 Task: Create Issue Issue0000000376 in Backlog  in Scrum Project Project0000000076 in Jira. Create Issue Issue0000000377 in Backlog  in Scrum Project Project0000000076 in Jira. Create Issue Issue0000000378 in Backlog  in Scrum Project Project0000000076 in Jira. Create Issue Issue0000000379 in Backlog  in Scrum Project Project0000000076 in Jira. Create Issue Issue0000000380 in Backlog  in Scrum Project Project0000000076 in Jira
Action: Mouse moved to (257, 77)
Screenshot: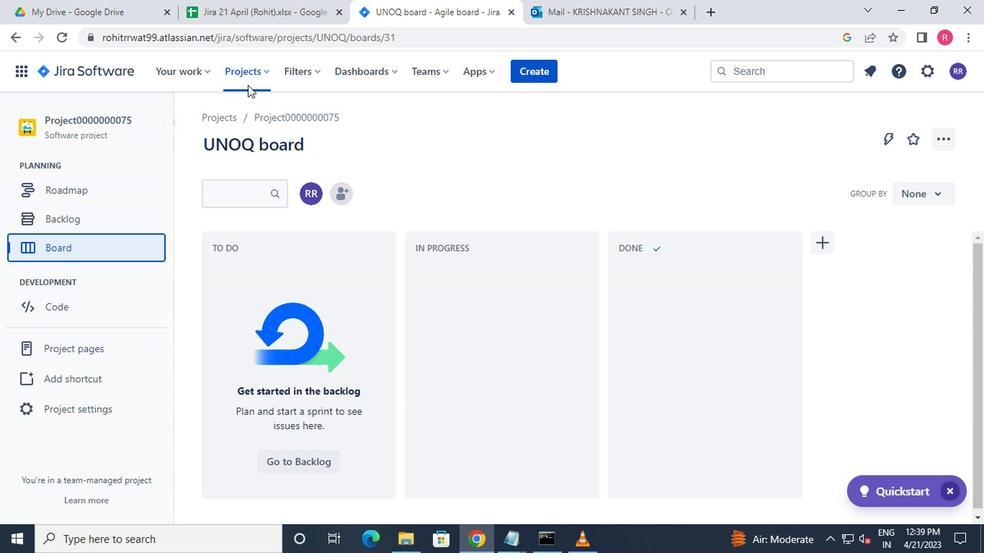 
Action: Mouse pressed left at (257, 77)
Screenshot: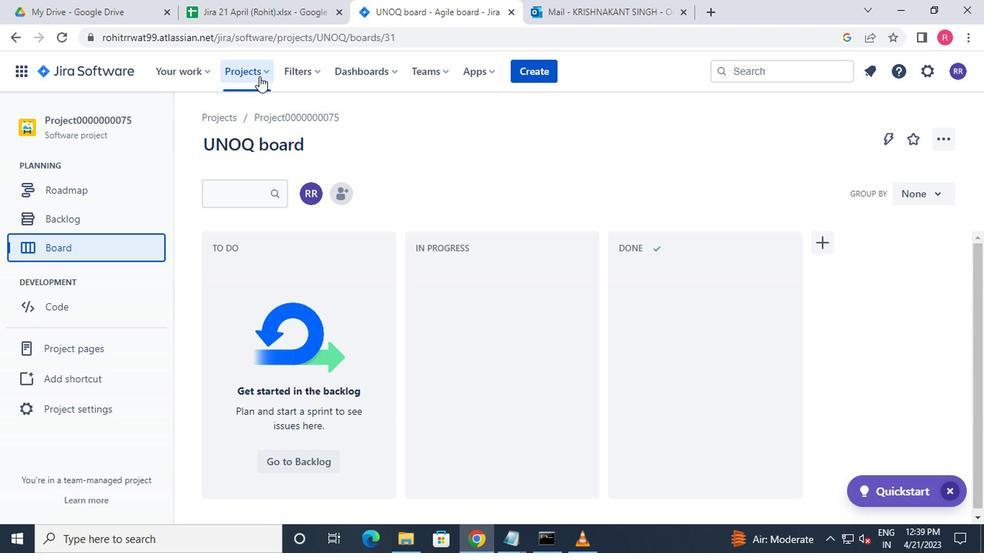 
Action: Mouse moved to (296, 181)
Screenshot: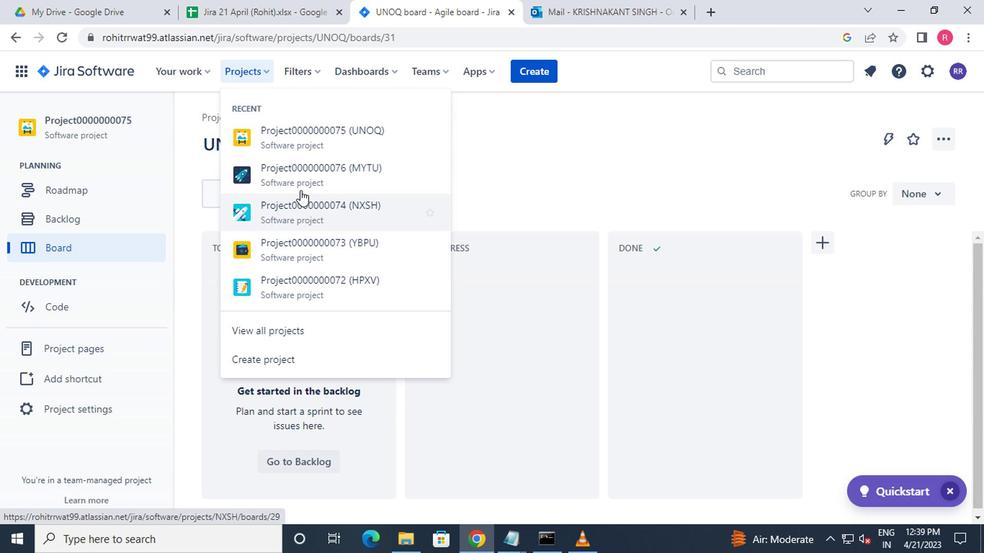 
Action: Mouse pressed left at (296, 181)
Screenshot: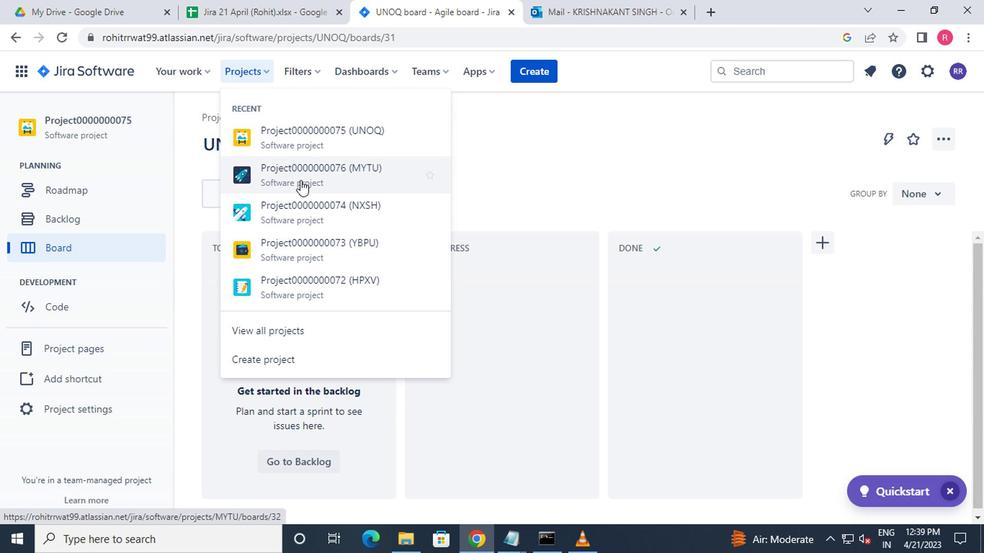 
Action: Mouse moved to (97, 222)
Screenshot: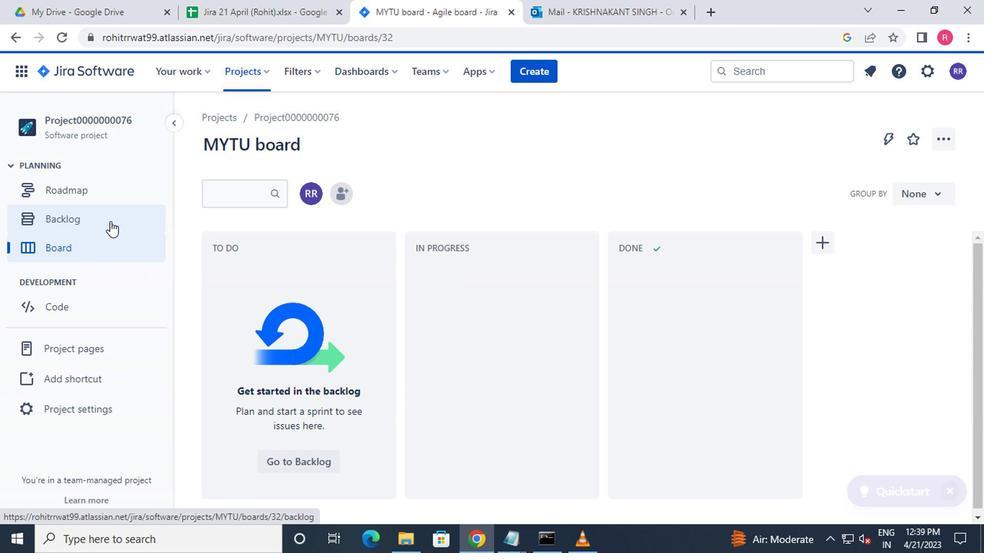 
Action: Mouse pressed left at (97, 222)
Screenshot: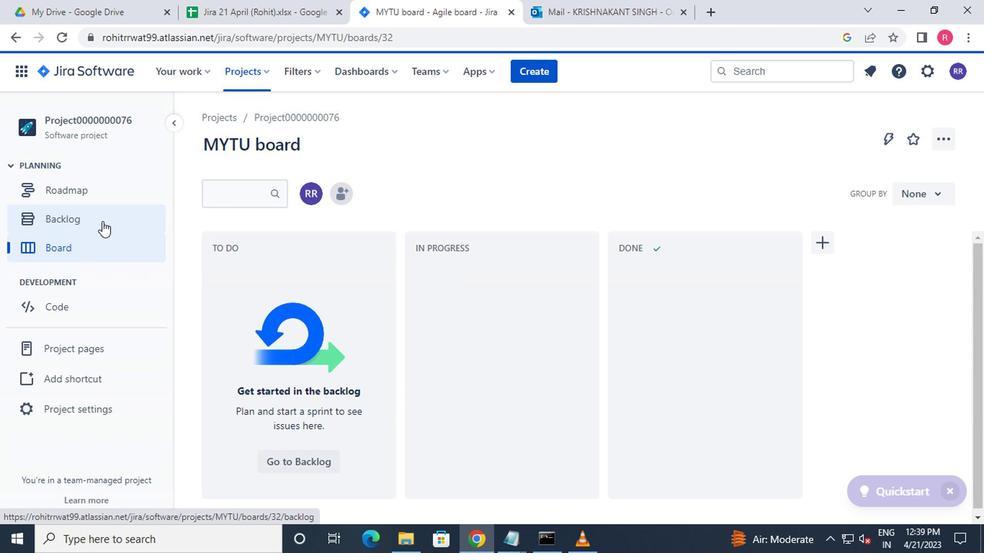 
Action: Mouse moved to (139, 282)
Screenshot: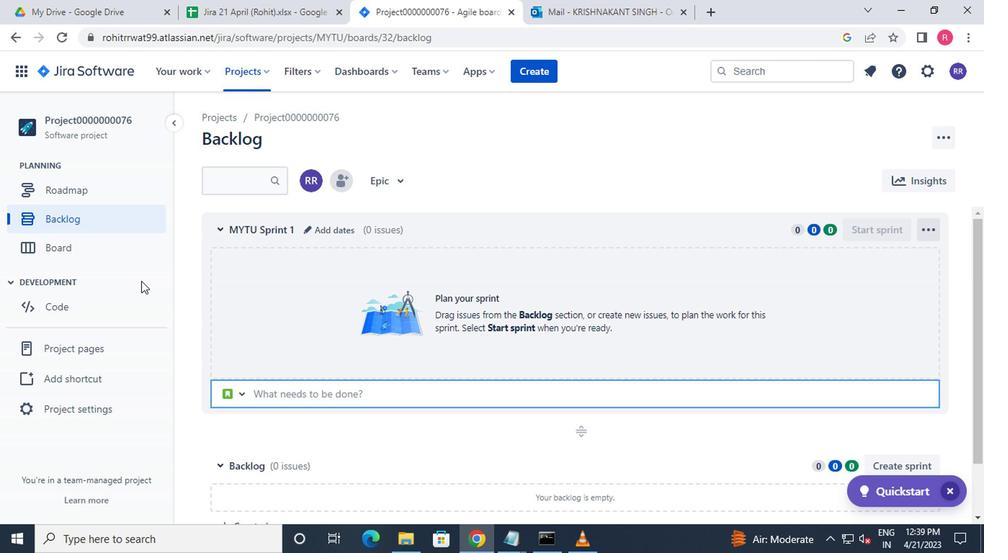 
Action: Mouse scrolled (139, 281) with delta (0, -1)
Screenshot: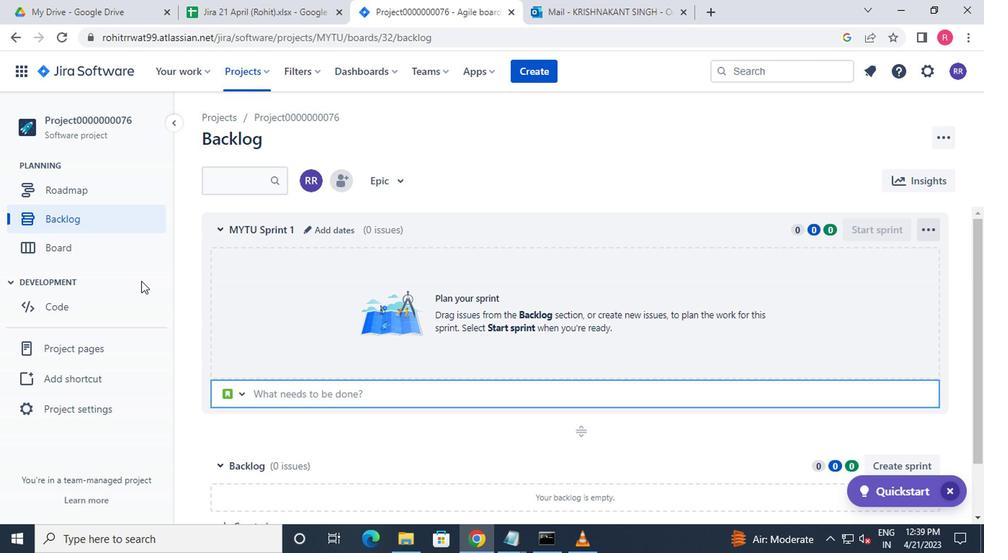 
Action: Mouse moved to (228, 388)
Screenshot: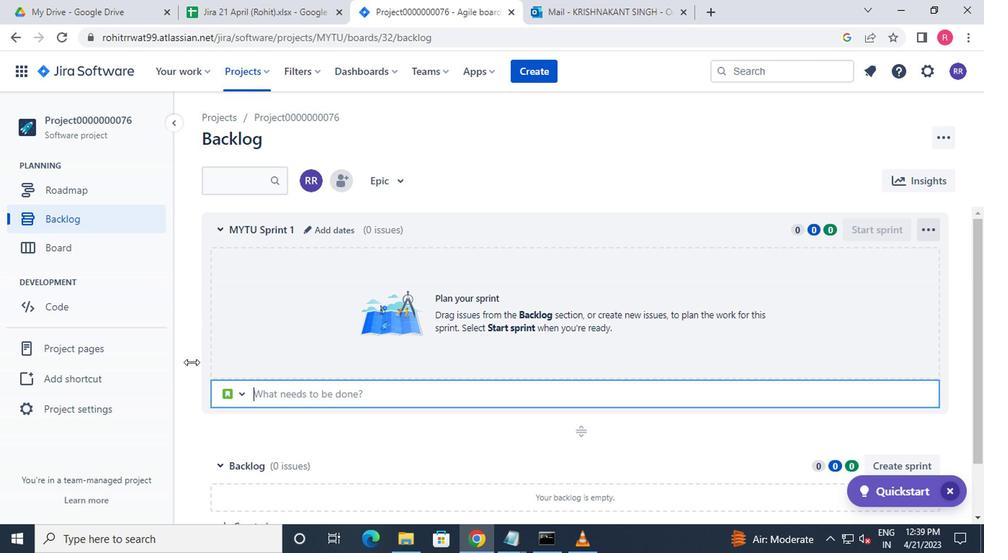 
Action: Mouse scrolled (228, 387) with delta (0, -1)
Screenshot: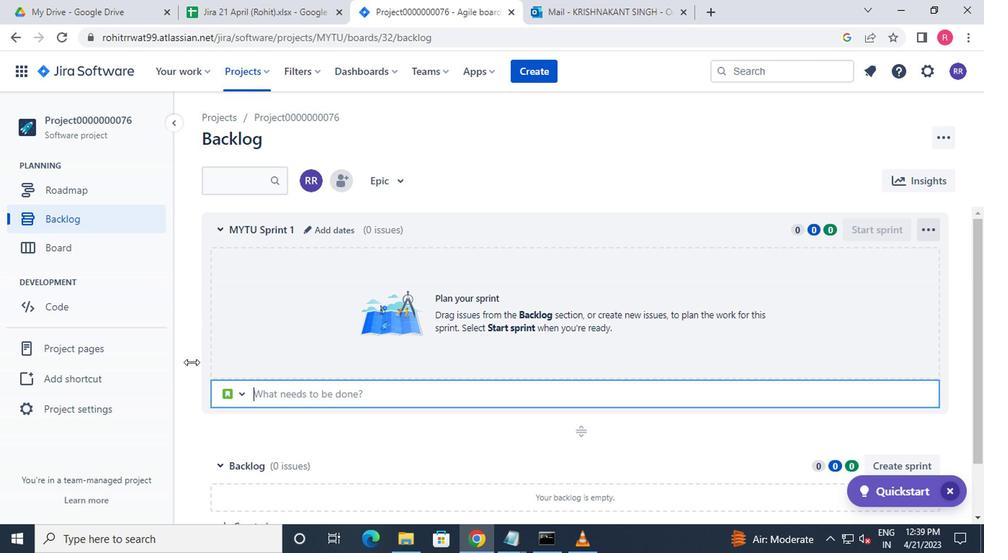 
Action: Mouse scrolled (228, 387) with delta (0, -1)
Screenshot: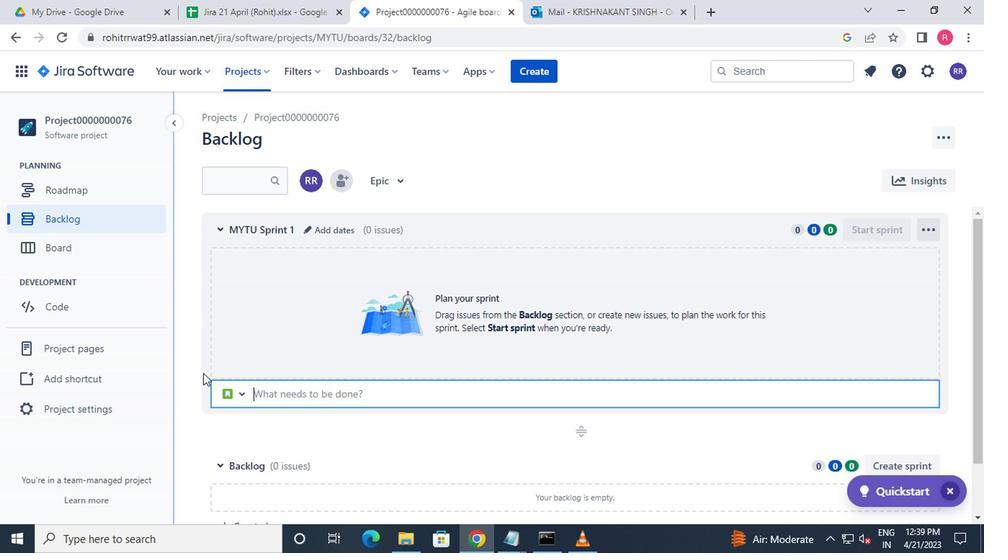 
Action: Mouse moved to (230, 388)
Screenshot: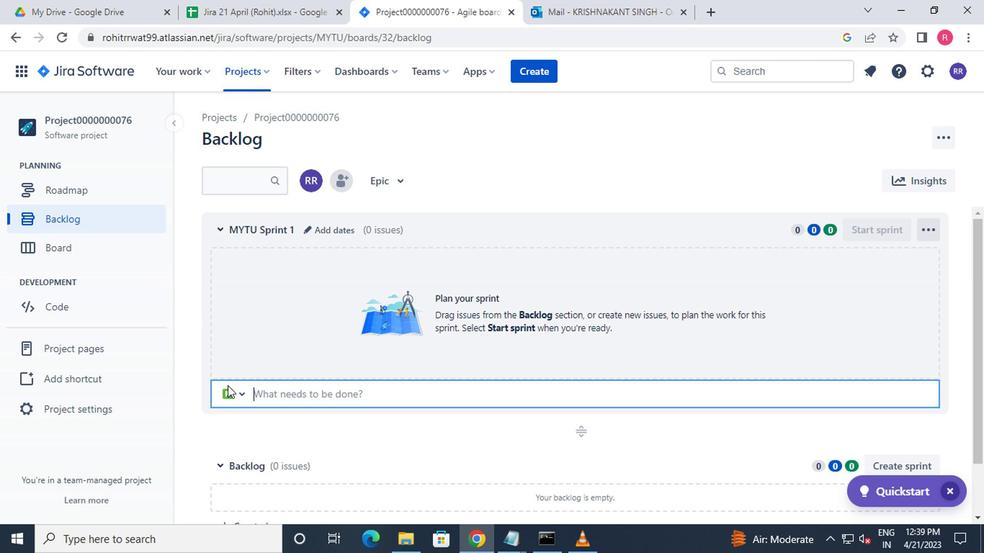 
Action: Mouse scrolled (230, 387) with delta (0, -1)
Screenshot: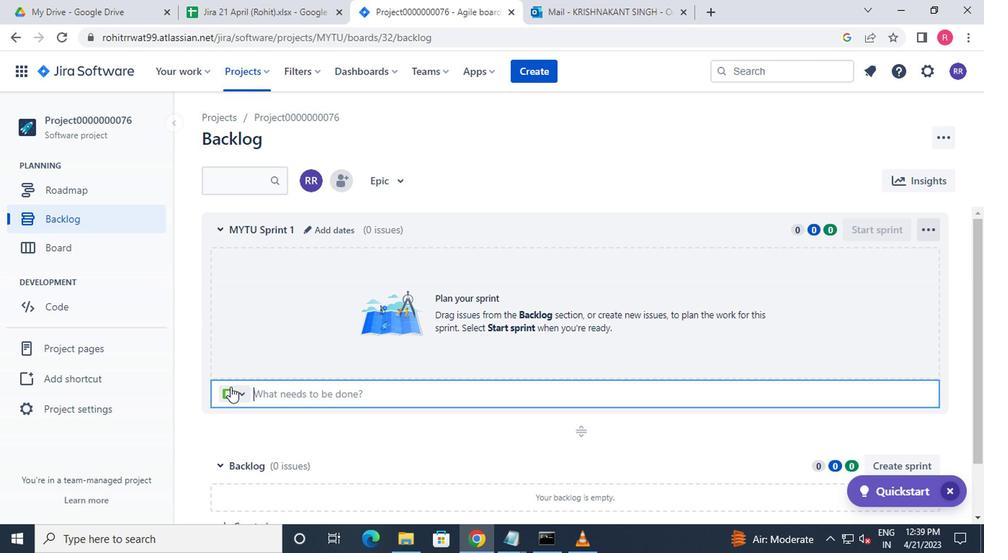 
Action: Mouse moved to (288, 467)
Screenshot: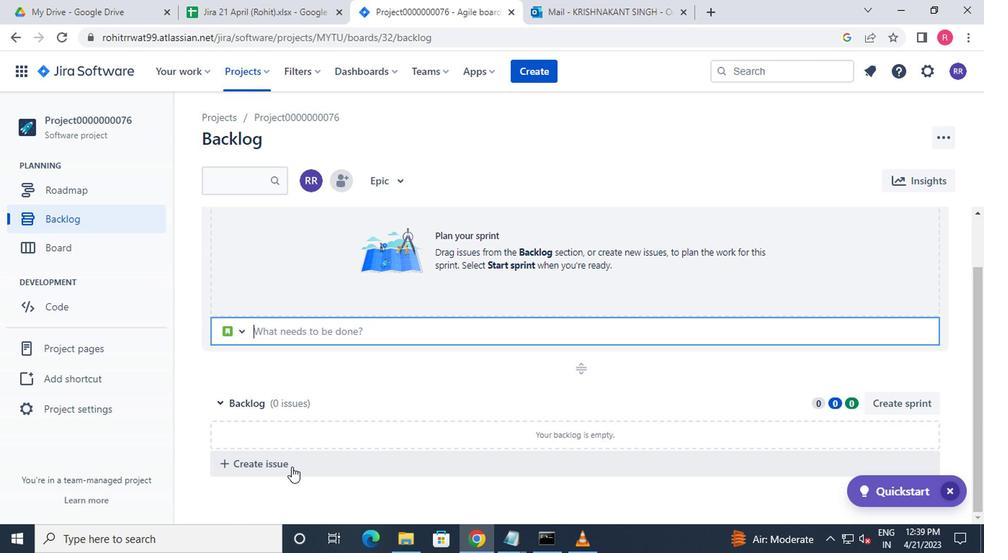 
Action: Mouse pressed left at (288, 467)
Screenshot: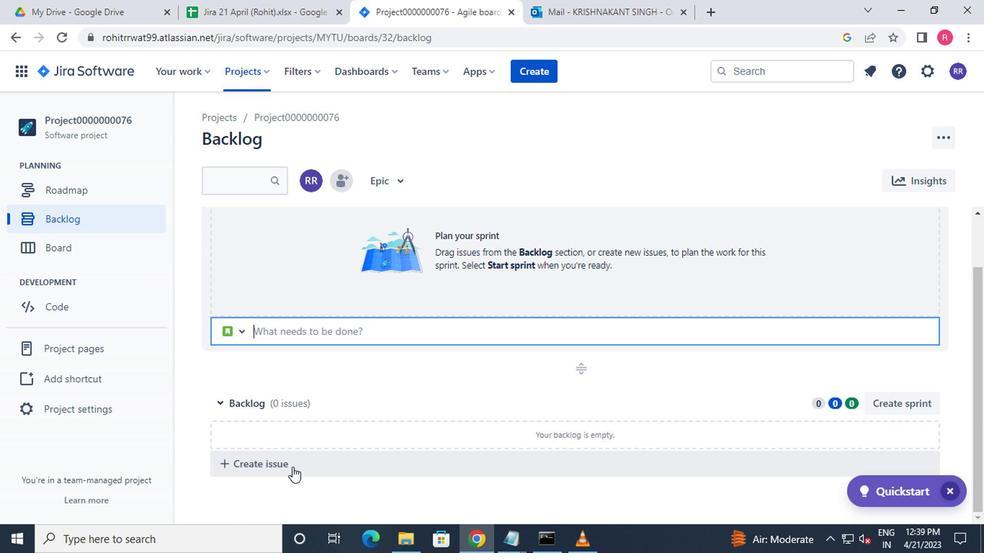 
Action: Mouse moved to (264, 446)
Screenshot: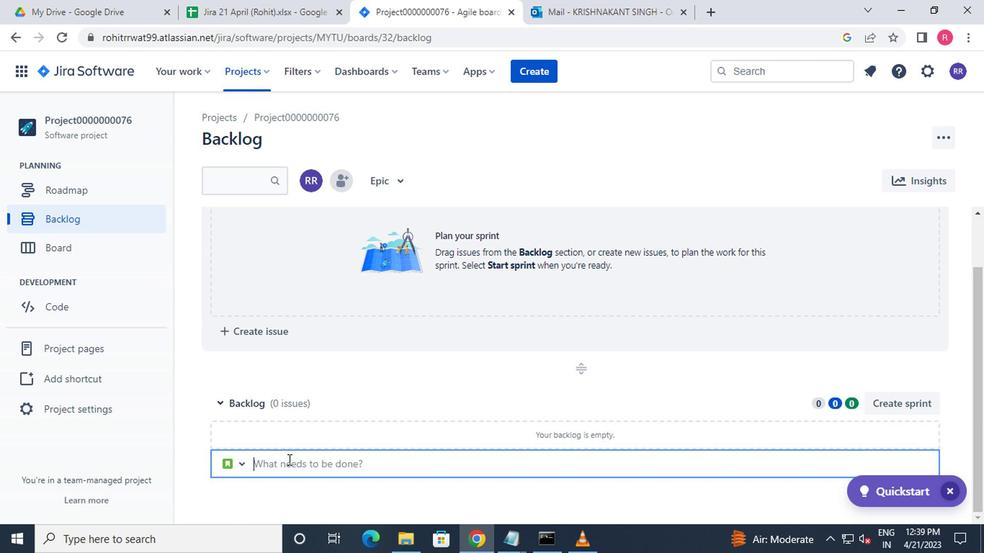 
Action: Key pressed <Key.shift_r>Issue0000000376<Key.enter><Key.shift_r>Issue0000000377<Key.enter><Key.shift_r>Issue0000000378<Key.enter><Key.shift_r>Issue0000000379<Key.enter>
Screenshot: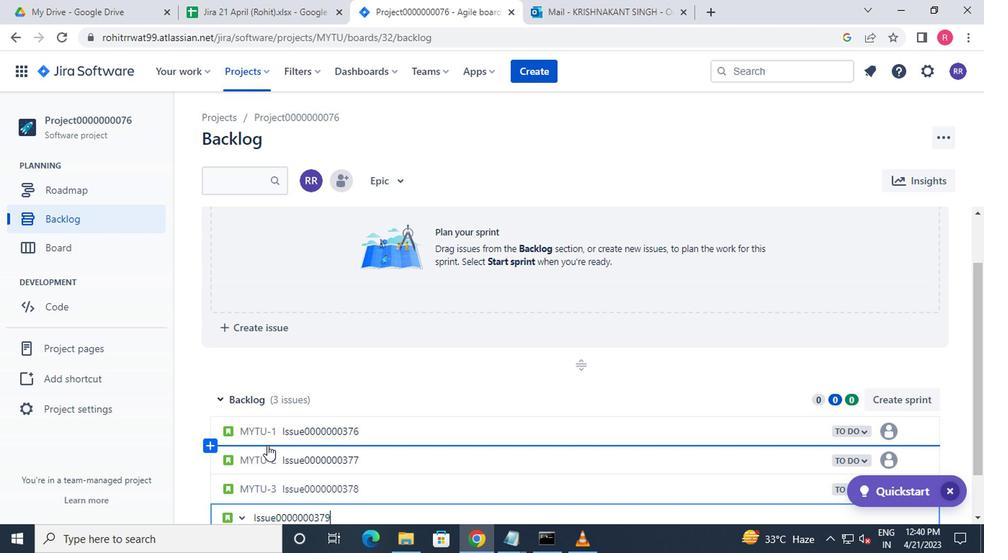 
Action: Mouse moved to (267, 406)
Screenshot: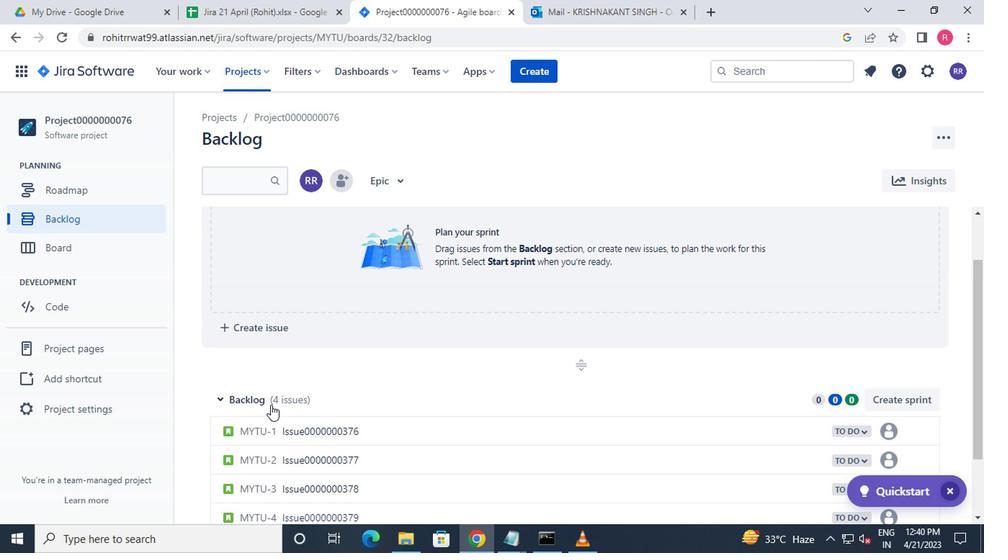 
Action: Mouse scrolled (267, 404) with delta (0, -1)
Screenshot: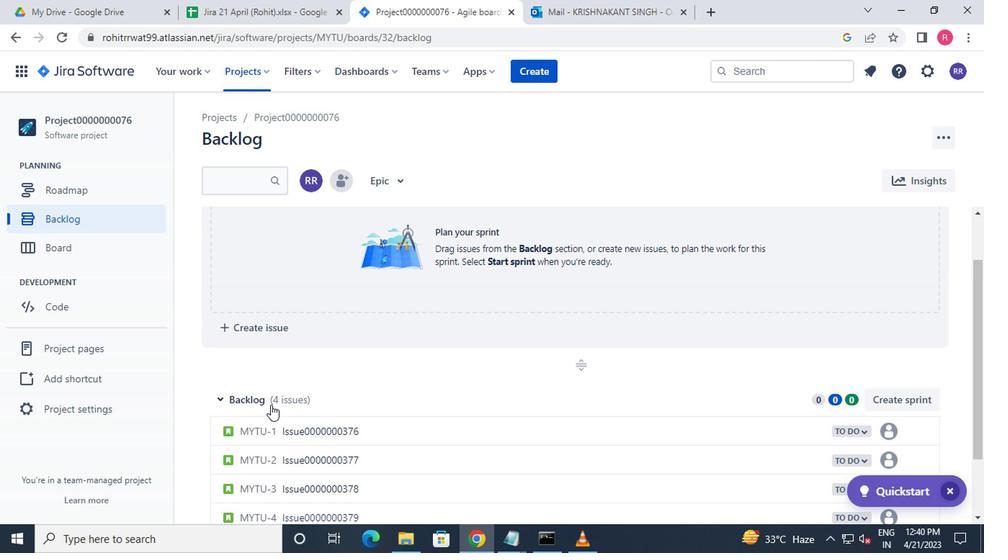 
Action: Mouse scrolled (267, 404) with delta (0, -1)
Screenshot: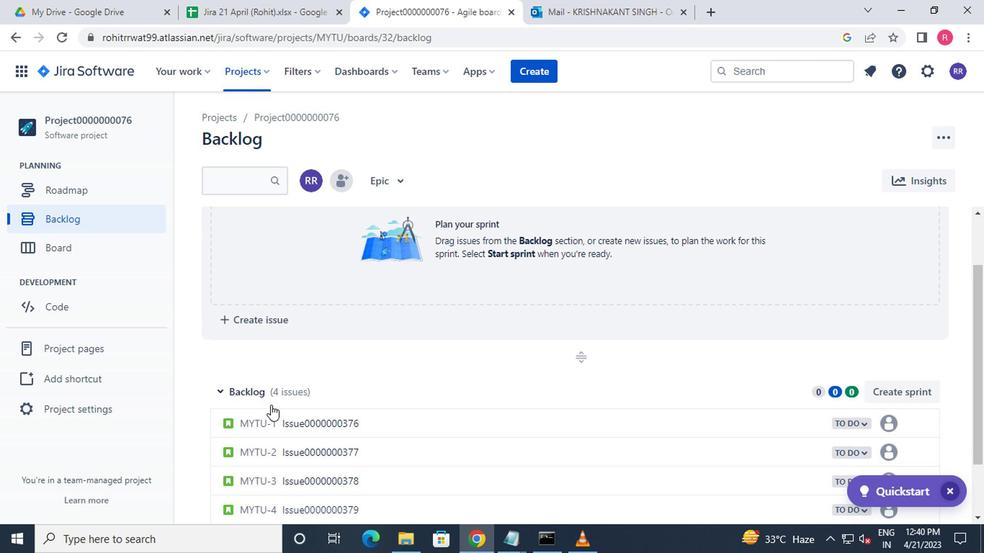 
Action: Mouse moved to (267, 427)
Screenshot: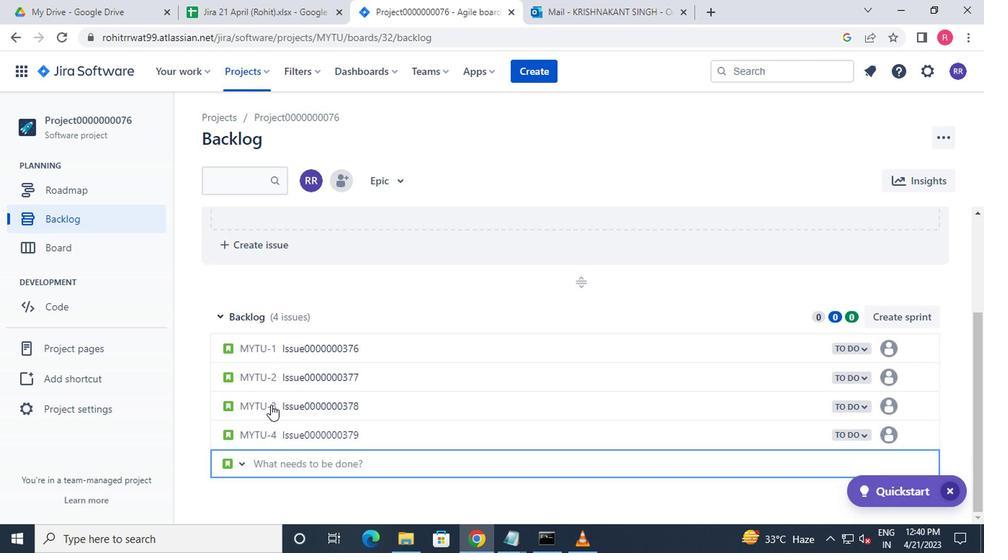 
Action: Key pressed <Key.shift_r>Issue0000000380<Key.enter>
Screenshot: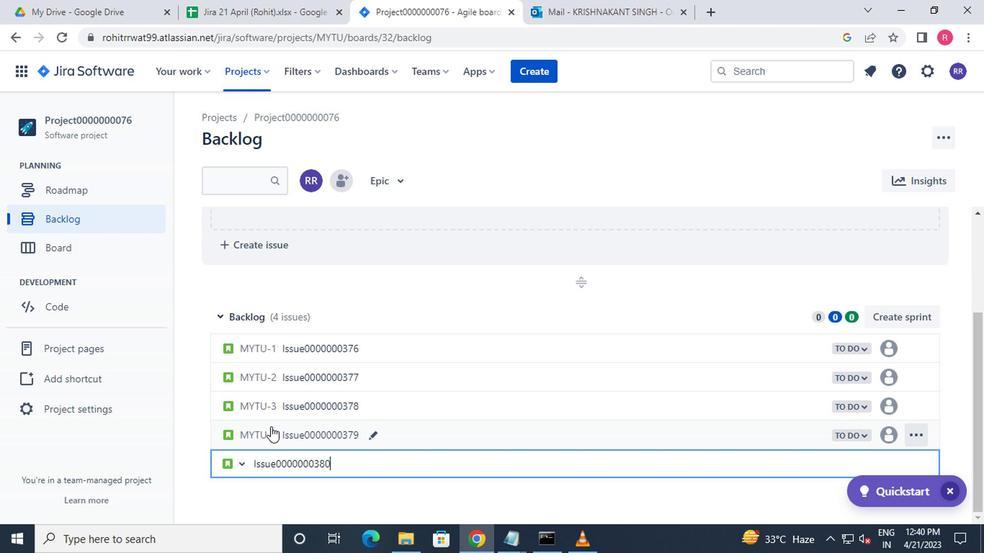 
